 Task: Create a section Automated Deployment Sprint and in the section, add a milestone Email Marketing Automation in the project AgileDream
Action: Mouse moved to (181, 398)
Screenshot: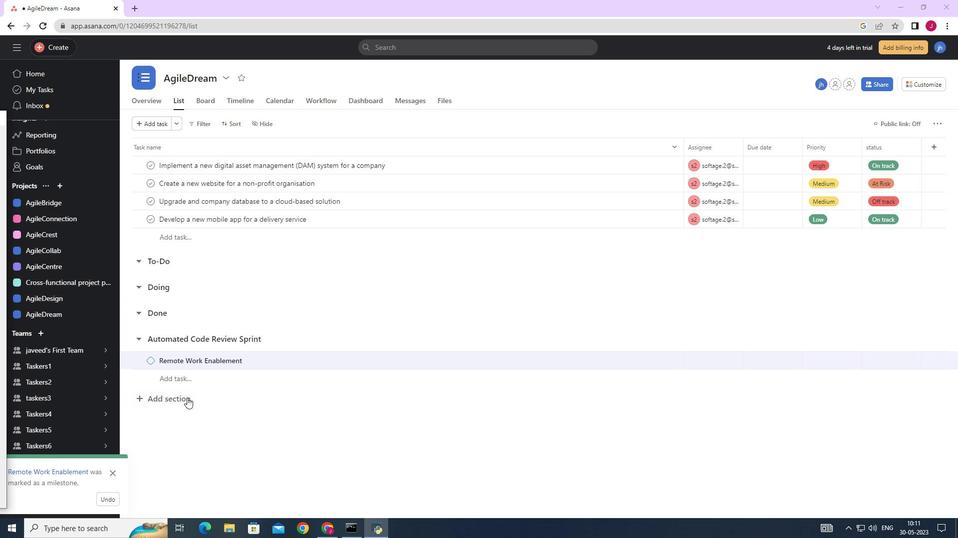 
Action: Mouse pressed left at (181, 398)
Screenshot: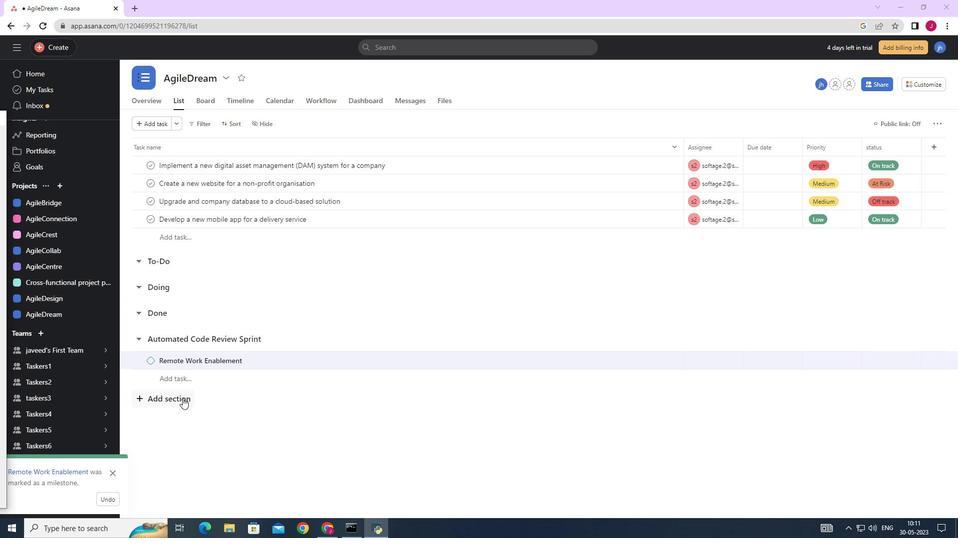 
Action: Key pressed <Key.caps_lock>A<Key.caps_lock>utomated<Key.space><Key.caps_lock>D<Key.caps_lock>eployment<Key.space><Key.caps_lock>S<Key.caps_lock>print<Key.enter><Key.caps_lock>E<Key.caps_lock>mail<Key.space><Key.caps_lock>M<Key.caps_lock>ak<Key.backspace>rketing<Key.space><Key.caps_lock>A<Key.caps_lock>utomation
Screenshot: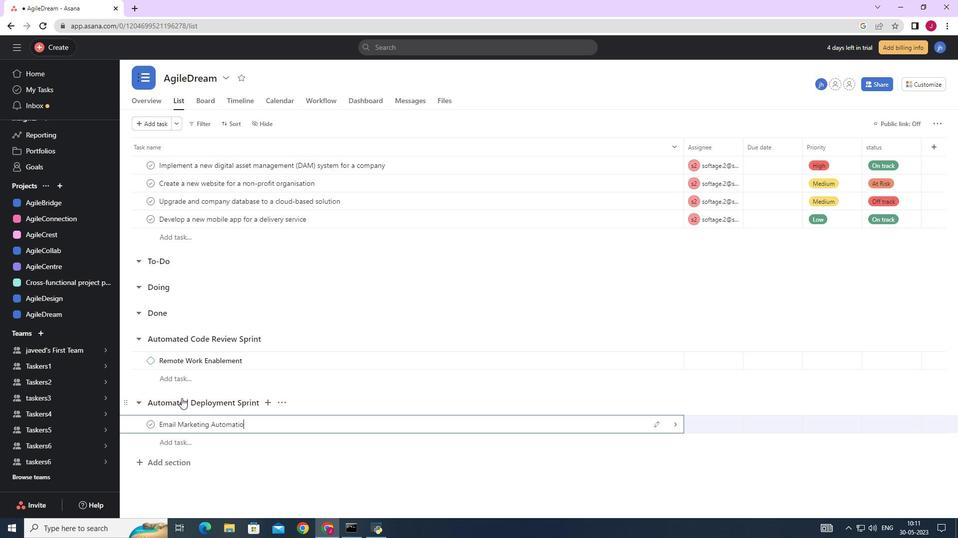
Action: Mouse moved to (672, 425)
Screenshot: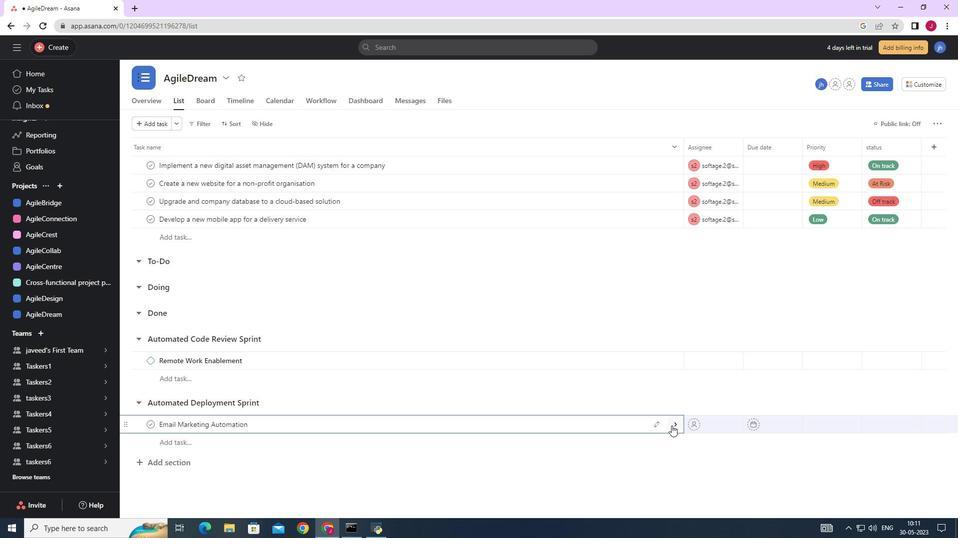 
Action: Mouse pressed left at (672, 426)
Screenshot: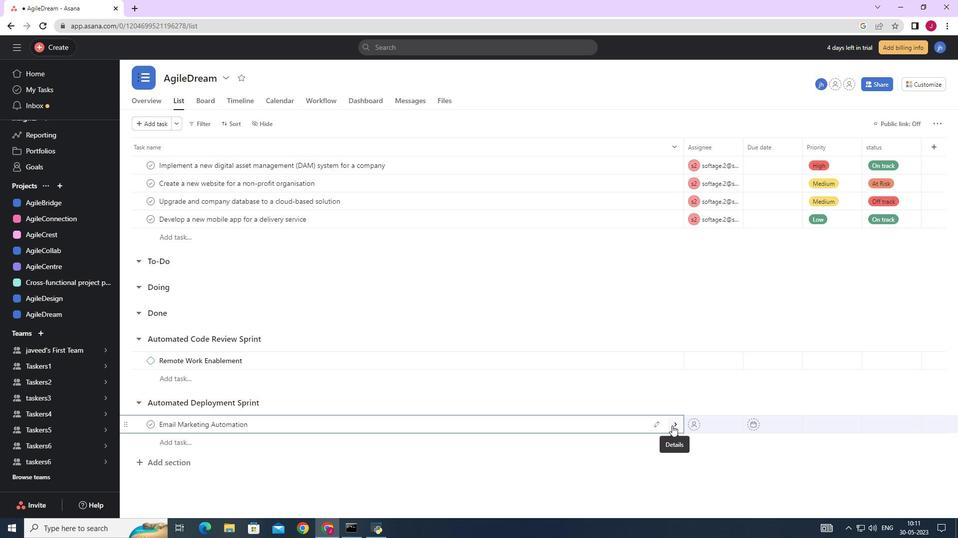 
Action: Mouse moved to (920, 121)
Screenshot: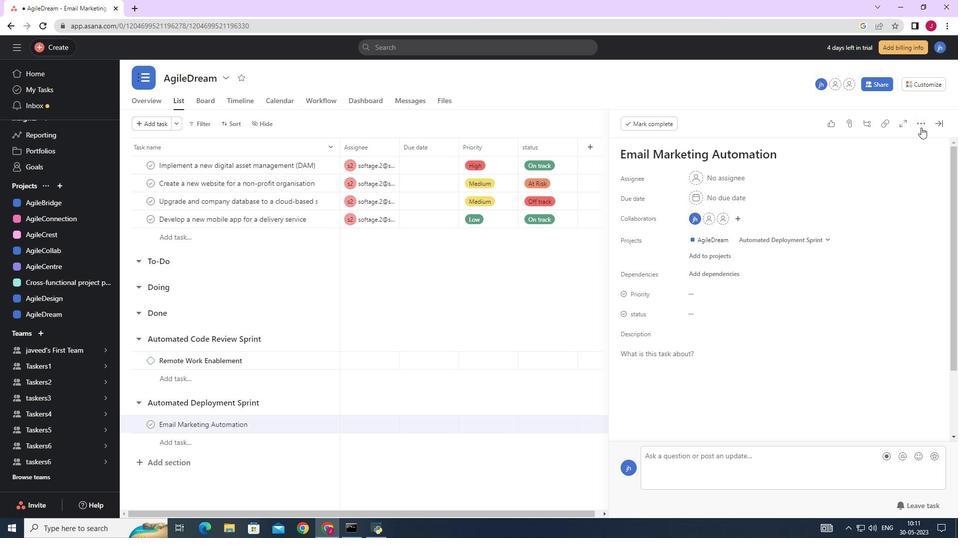 
Action: Mouse pressed left at (920, 121)
Screenshot: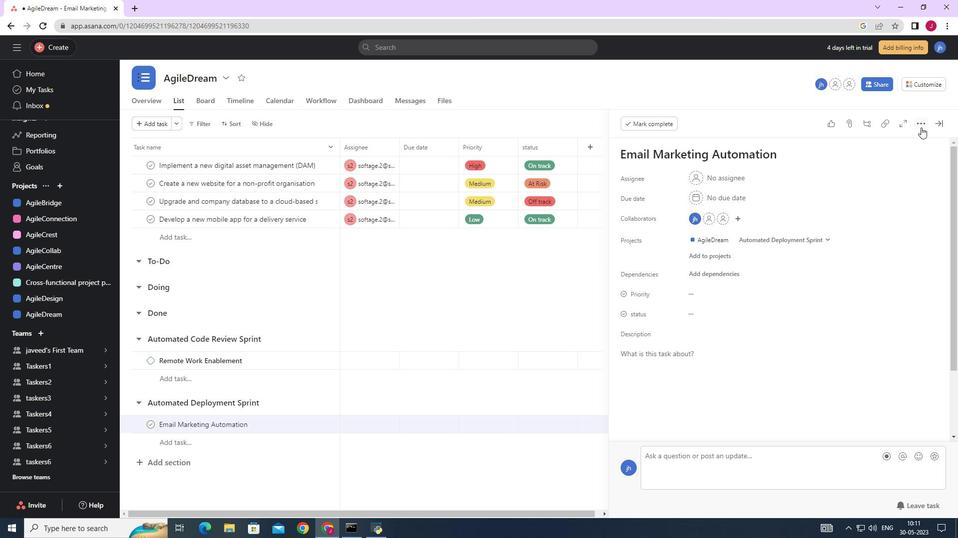 
Action: Mouse moved to (841, 162)
Screenshot: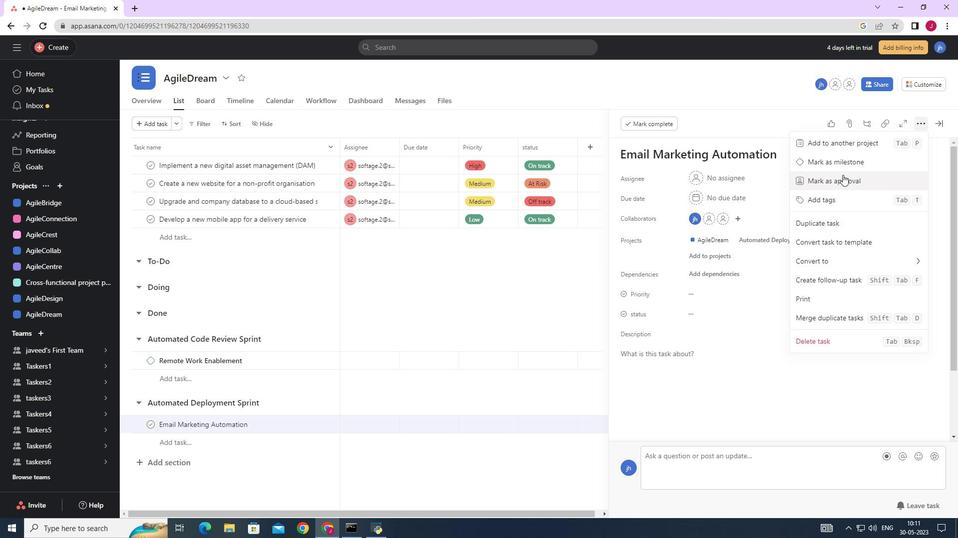 
Action: Mouse pressed left at (841, 162)
Screenshot: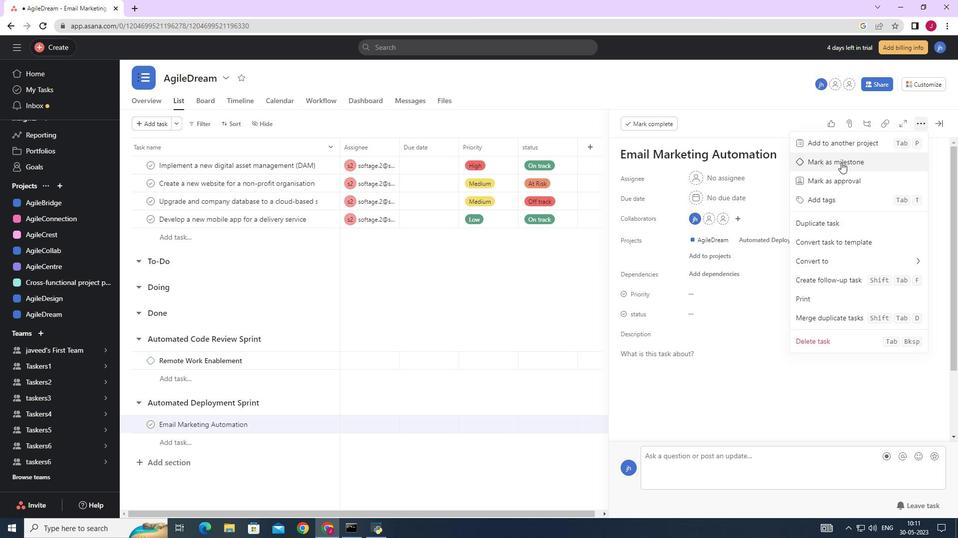 
Action: Mouse moved to (939, 123)
Screenshot: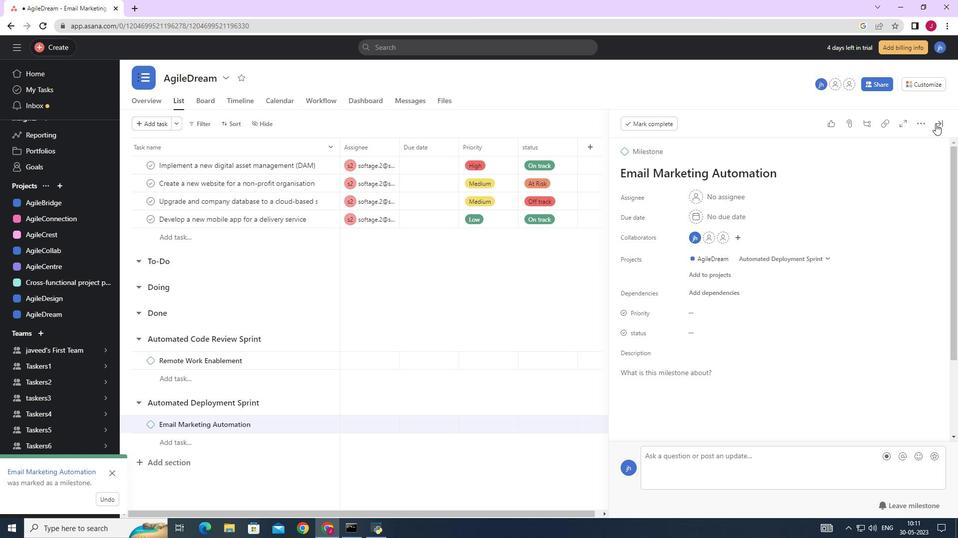
Action: Mouse pressed left at (939, 123)
Screenshot: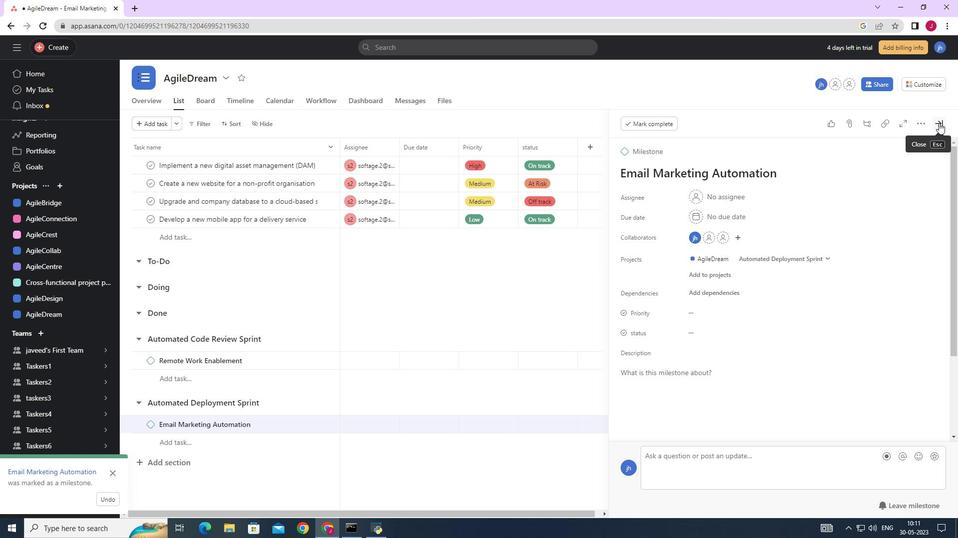 
Action: Mouse moved to (936, 123)
Screenshot: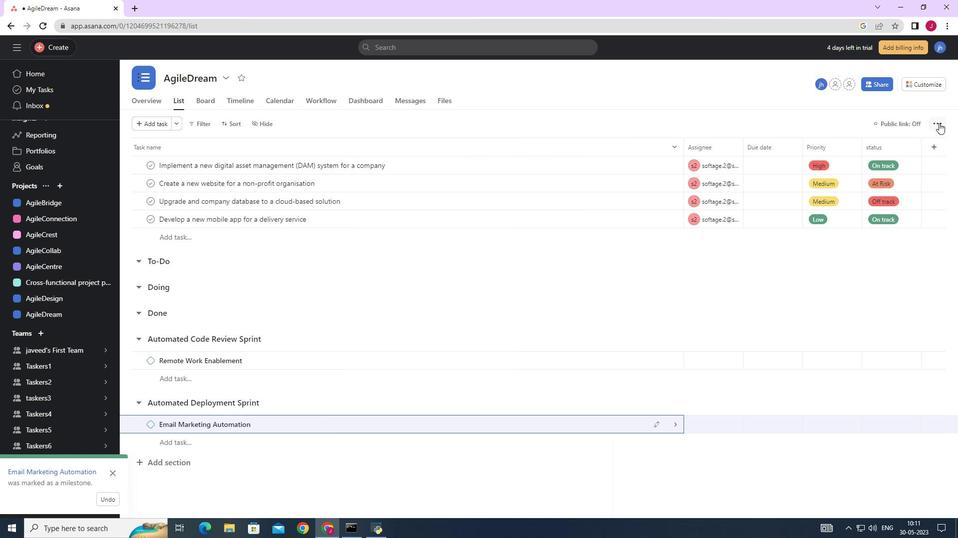 
